 Task: Create a task  Implement a feature for users to share their location and find nearby friends , assign it to team member softage.7@softage.net in the project WorkFlow and update the status of the task to  Off Track , set the priority of the task to Medium.
Action: Mouse moved to (74, 502)
Screenshot: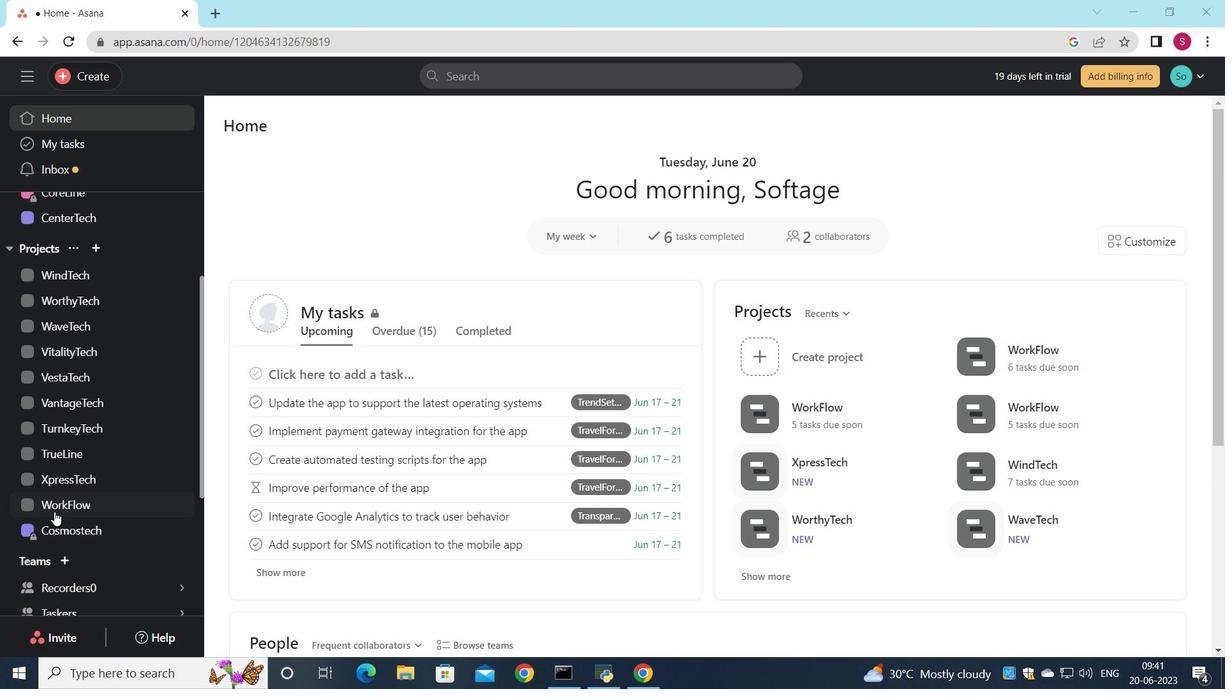 
Action: Mouse pressed left at (74, 502)
Screenshot: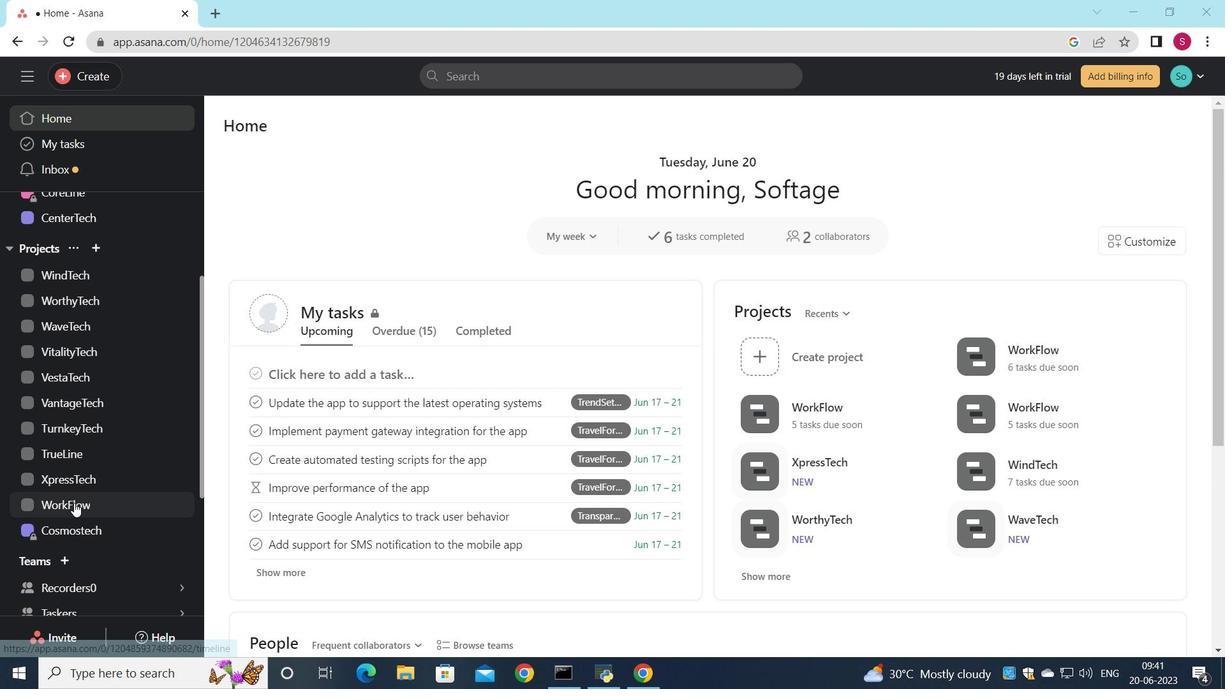 
Action: Mouse moved to (259, 201)
Screenshot: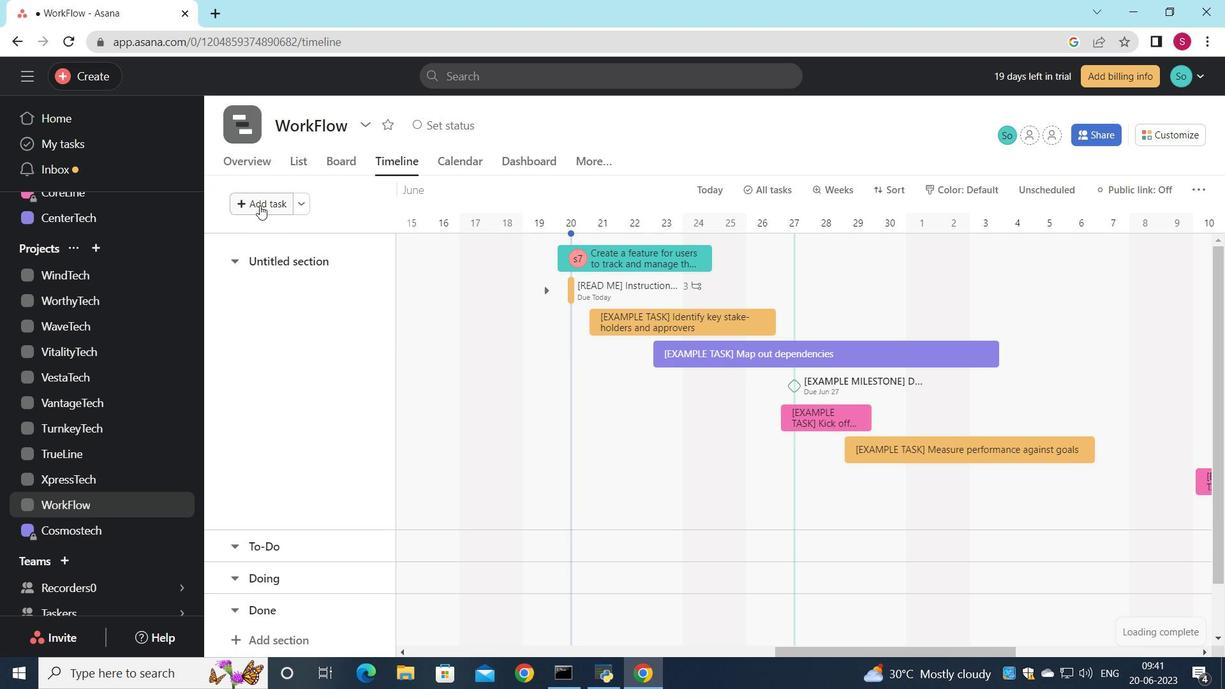 
Action: Mouse pressed left at (259, 201)
Screenshot: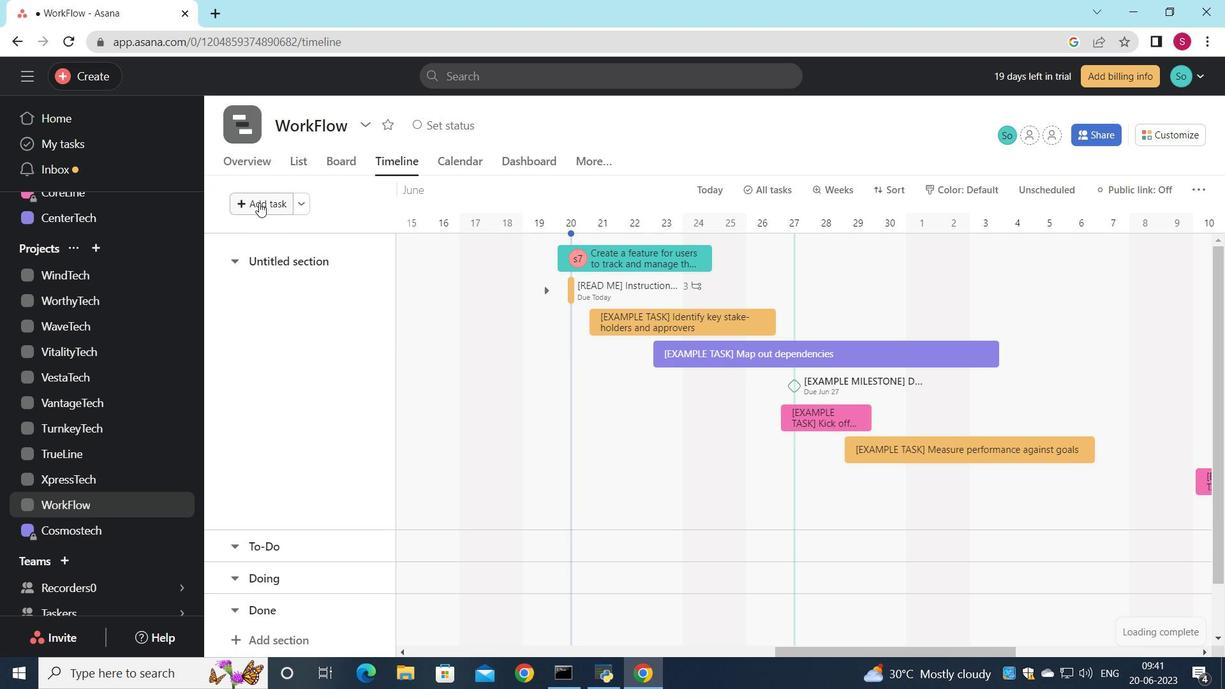 
Action: Mouse moved to (593, 238)
Screenshot: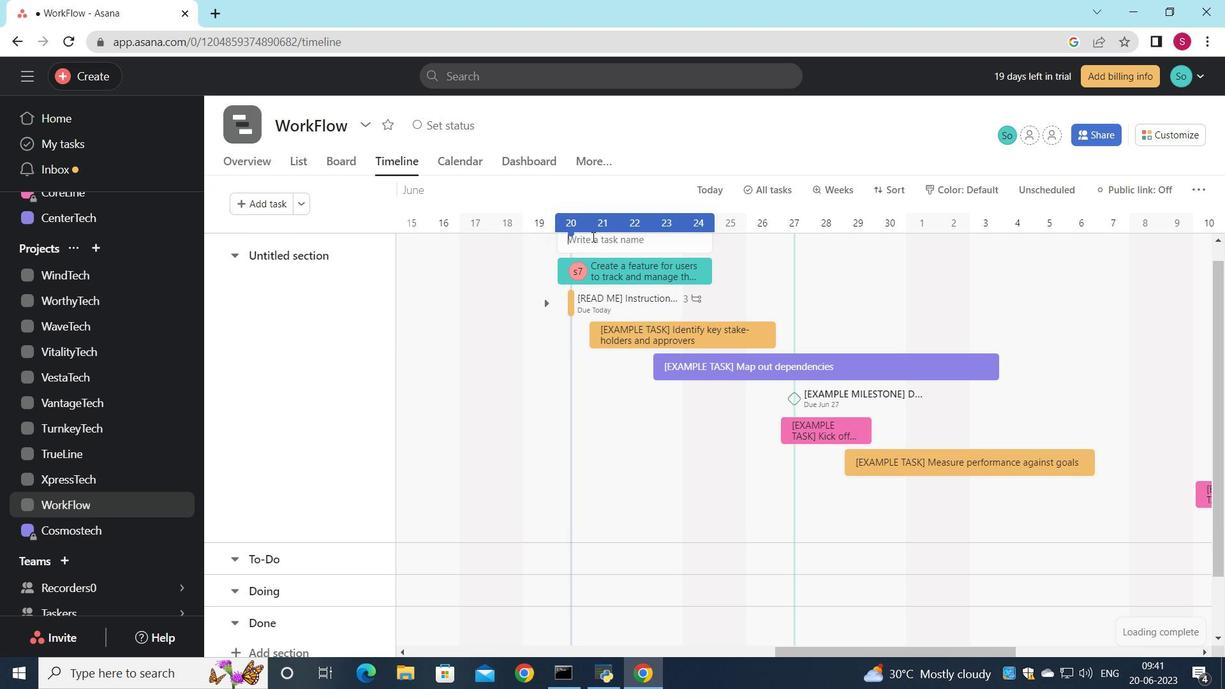 
Action: Mouse pressed left at (593, 238)
Screenshot: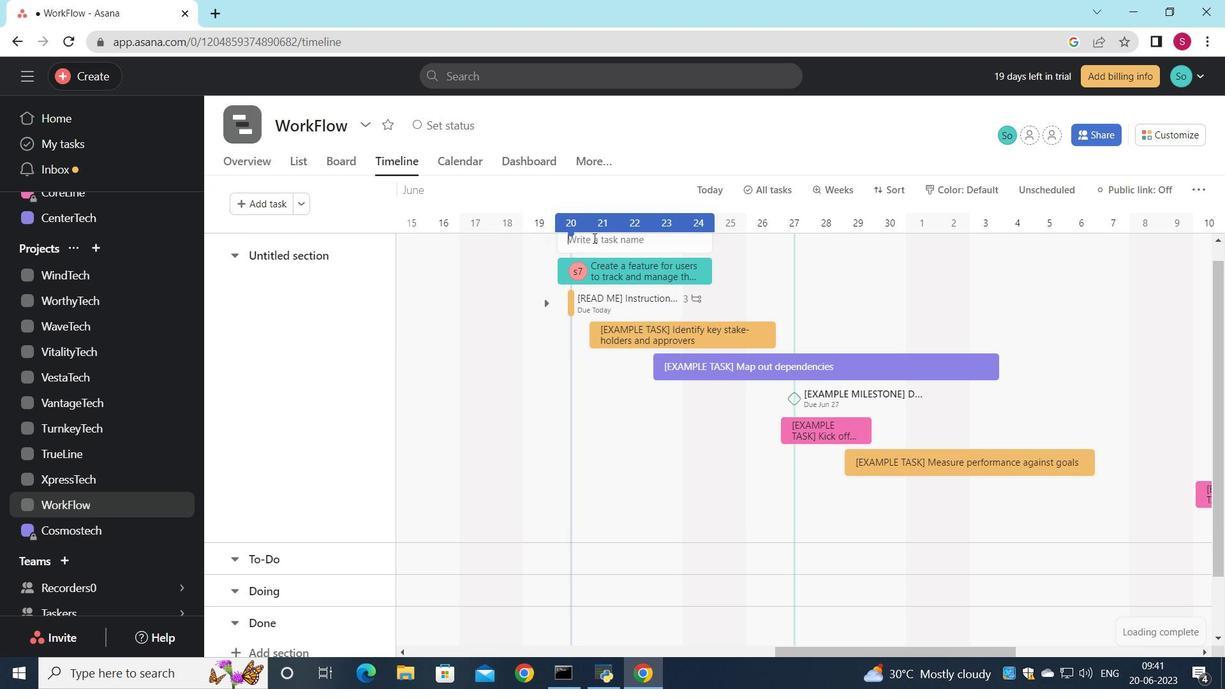 
Action: Key pressed <Key.shift>Implement<Key.space>a<Key.space>feature<Key.space>for<Key.space>users<Key.space>to<Key.space>share<Key.space>their<Key.space>location<Key.space>and<Key.space>find<Key.space>nearby<Key.space>friends<Key.enter>
Screenshot: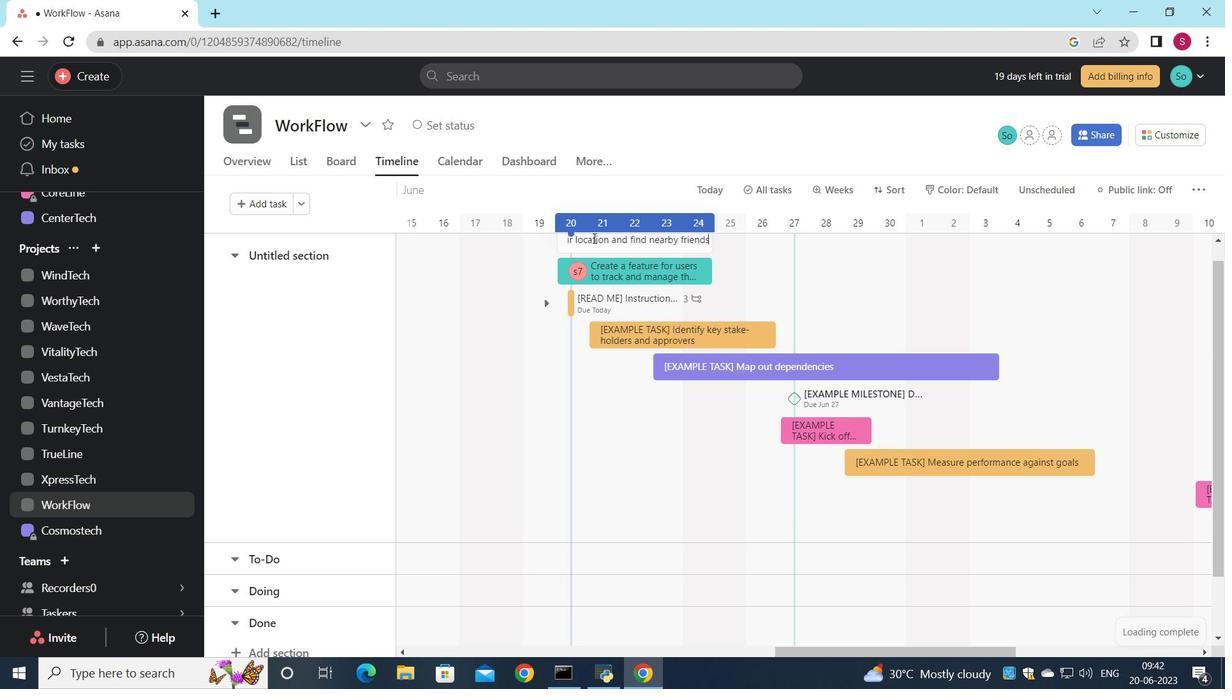 
Action: Mouse moved to (603, 236)
Screenshot: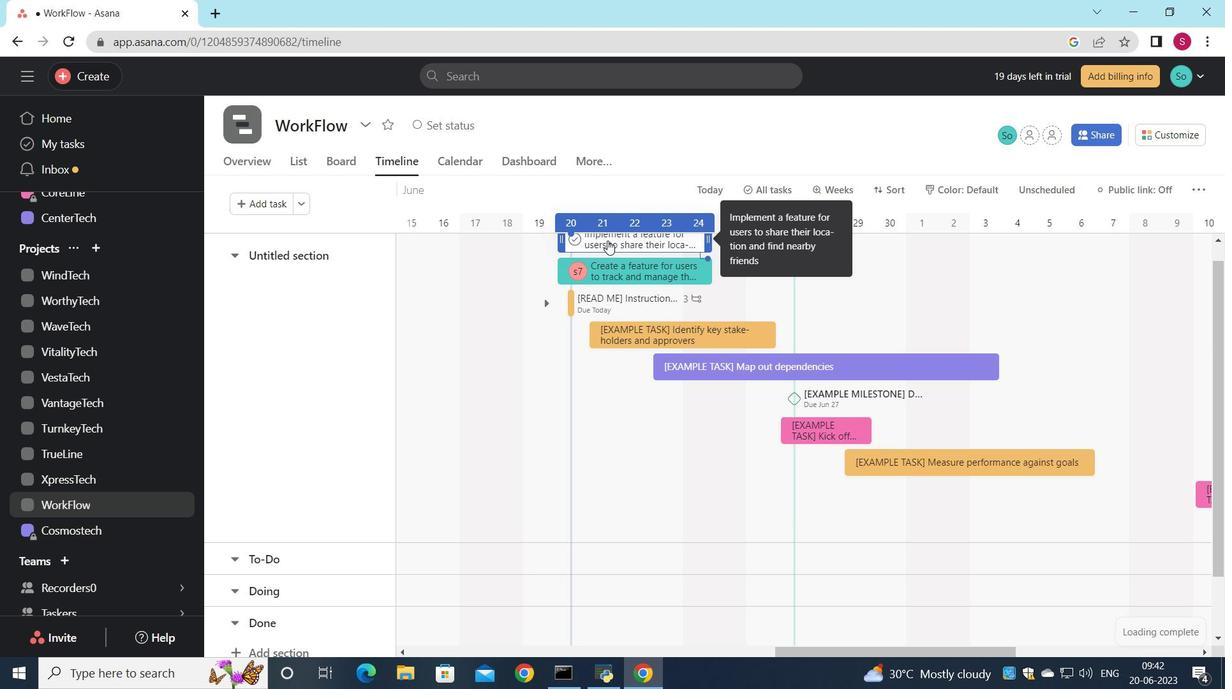 
Action: Mouse pressed left at (603, 236)
Screenshot: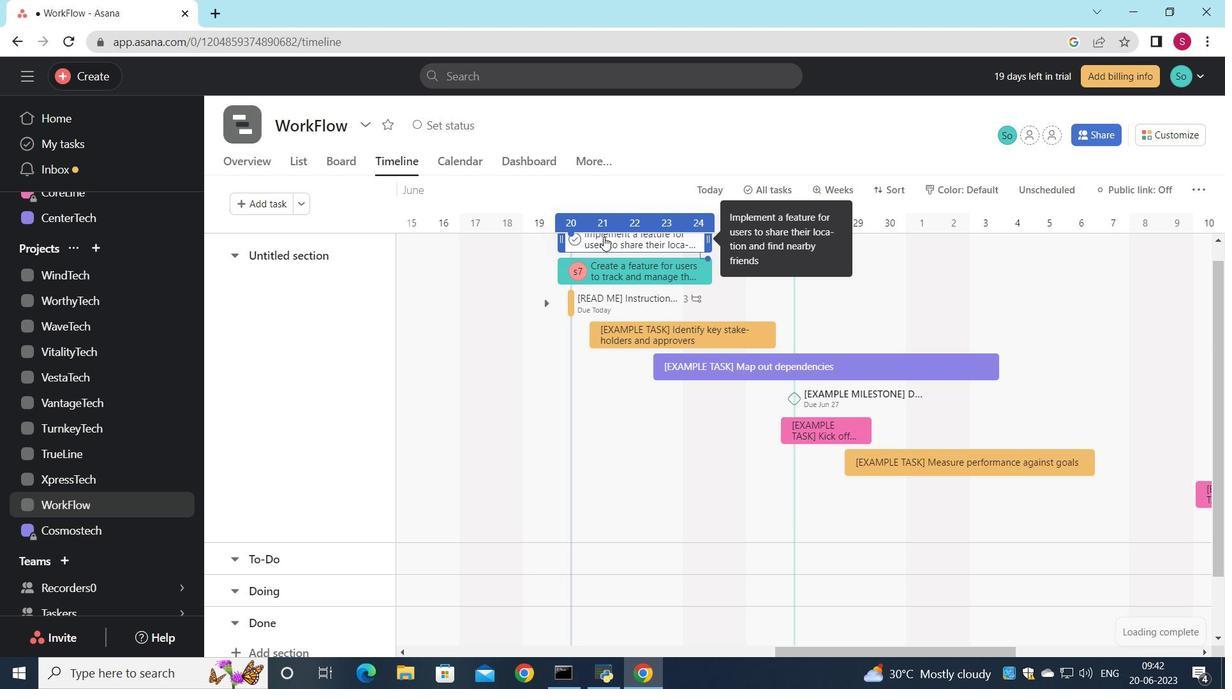 
Action: Mouse moved to (856, 311)
Screenshot: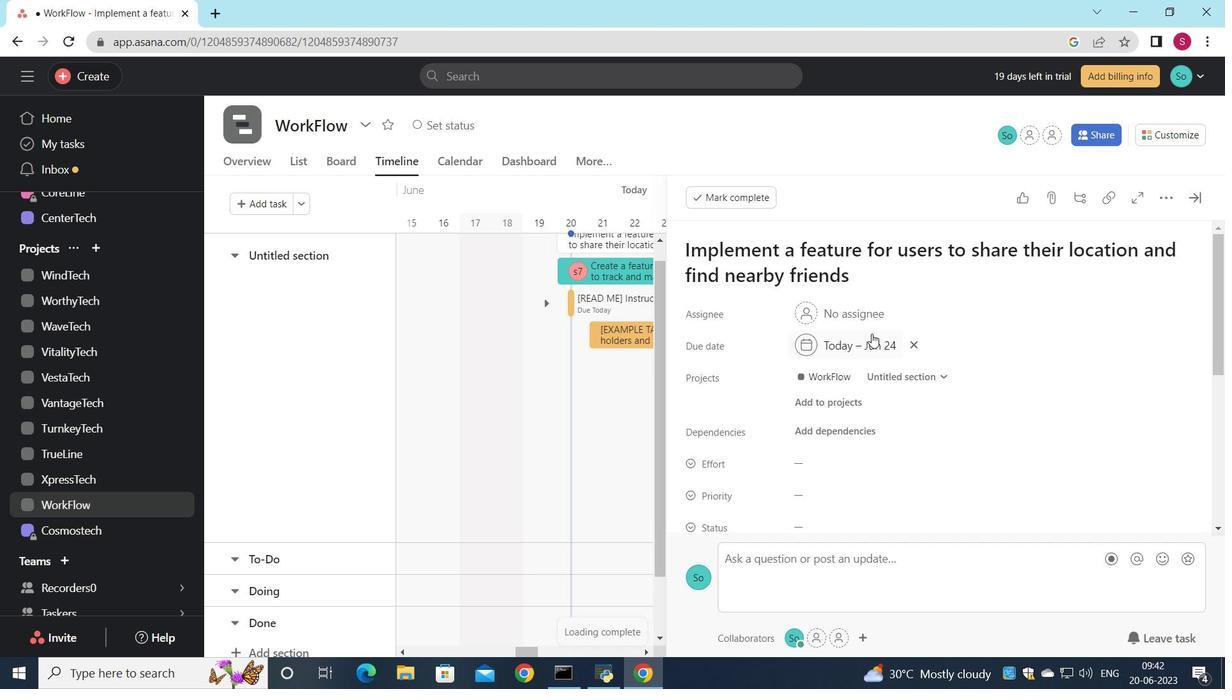 
Action: Mouse pressed left at (856, 311)
Screenshot: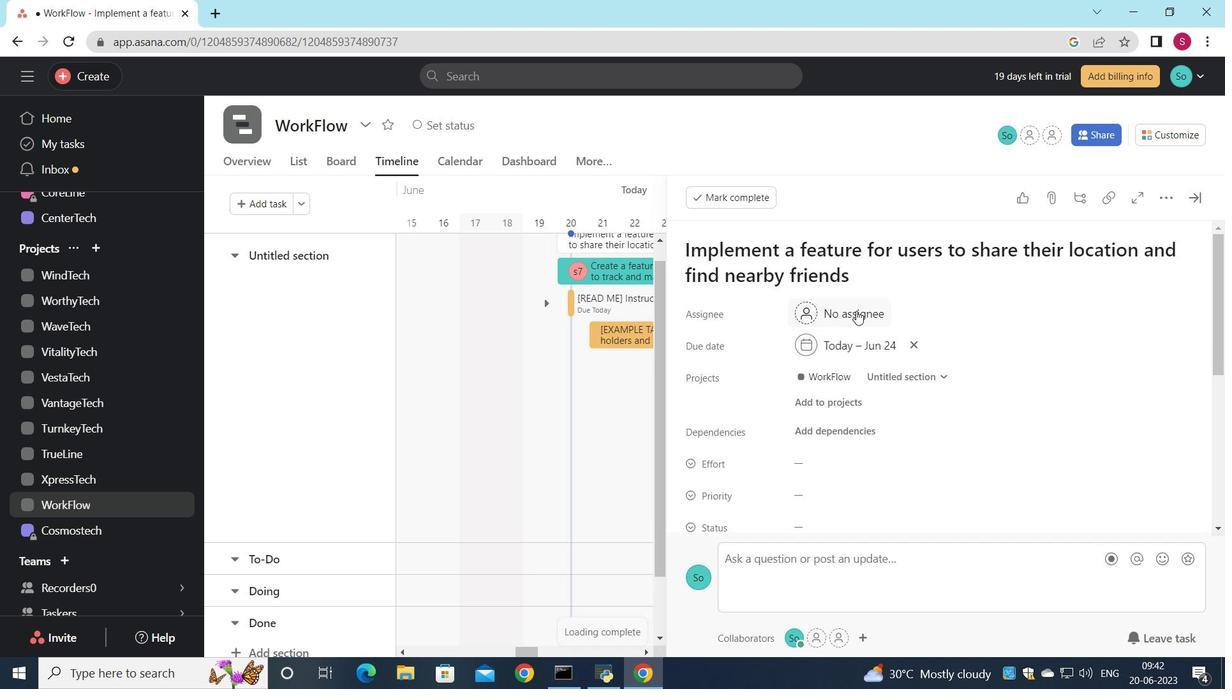 
Action: Key pressed softage.7<Key.shift>@softage.net
Screenshot: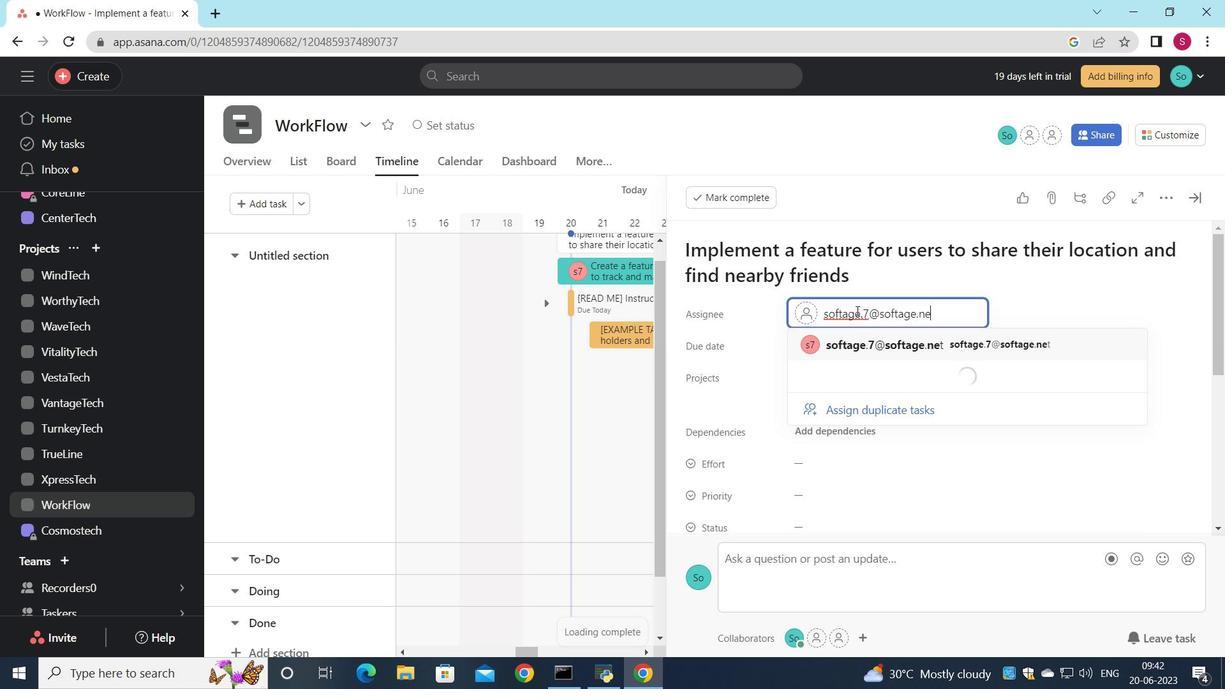
Action: Mouse moved to (881, 347)
Screenshot: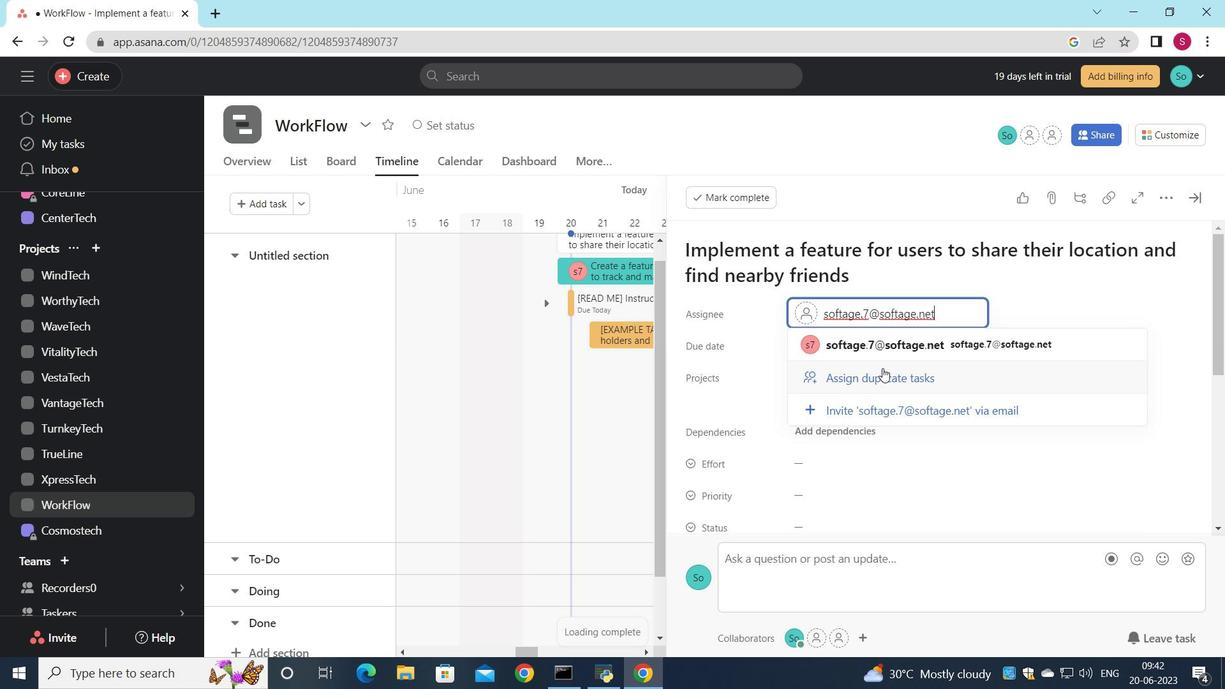 
Action: Mouse pressed left at (881, 347)
Screenshot: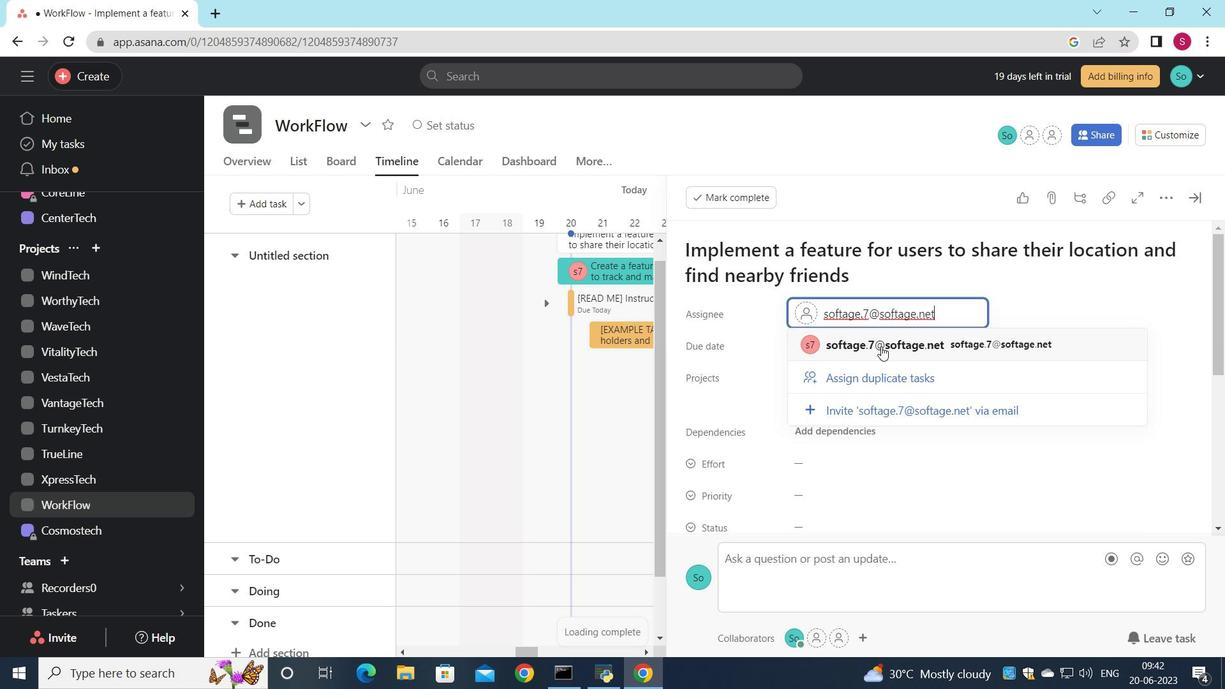 
Action: Mouse moved to (864, 397)
Screenshot: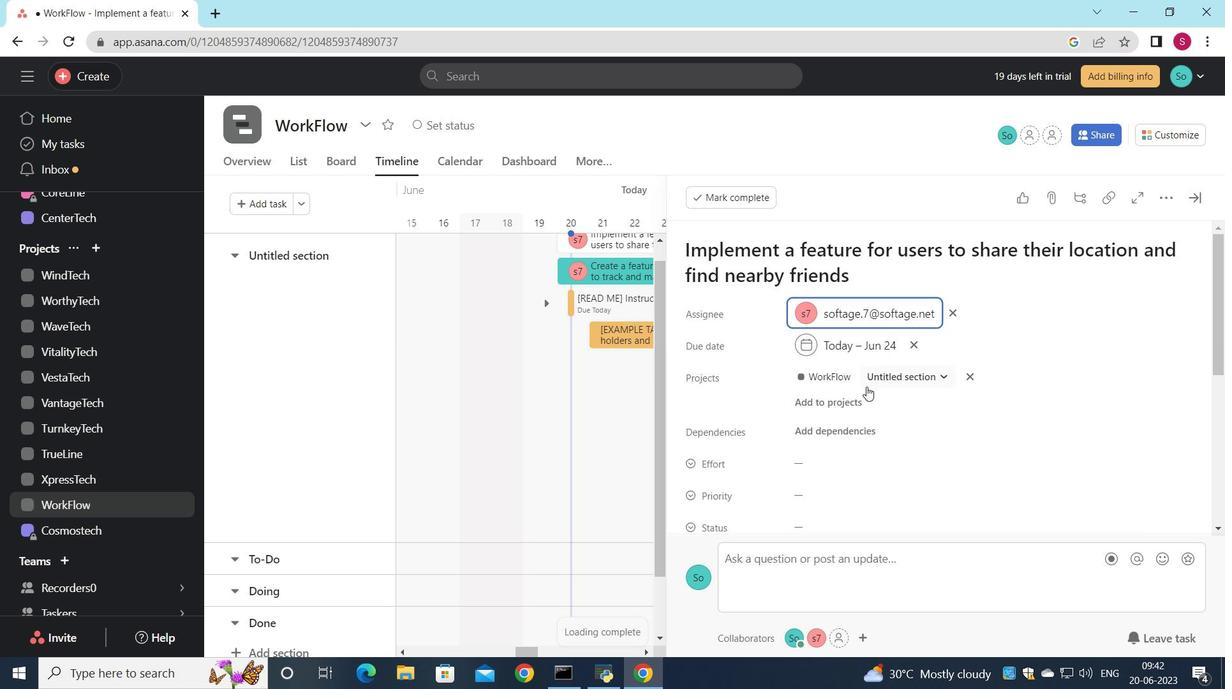 
Action: Mouse scrolled (864, 396) with delta (0, 0)
Screenshot: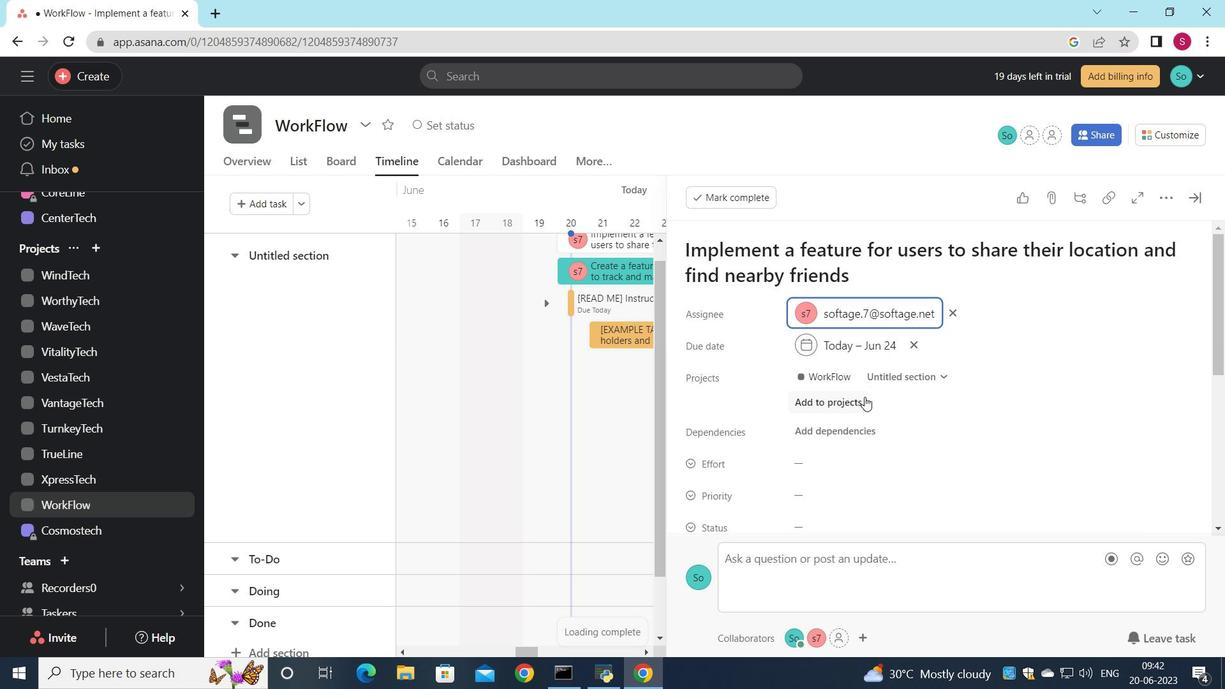 
Action: Mouse scrolled (864, 396) with delta (0, 0)
Screenshot: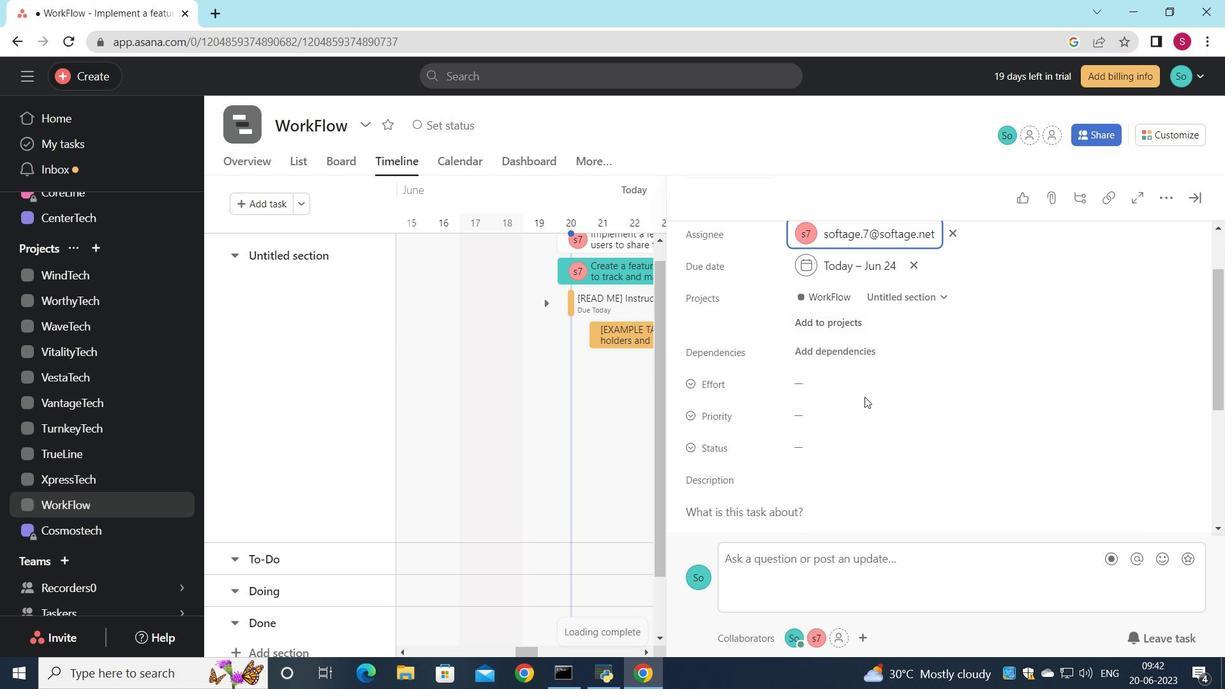 
Action: Mouse moved to (796, 355)
Screenshot: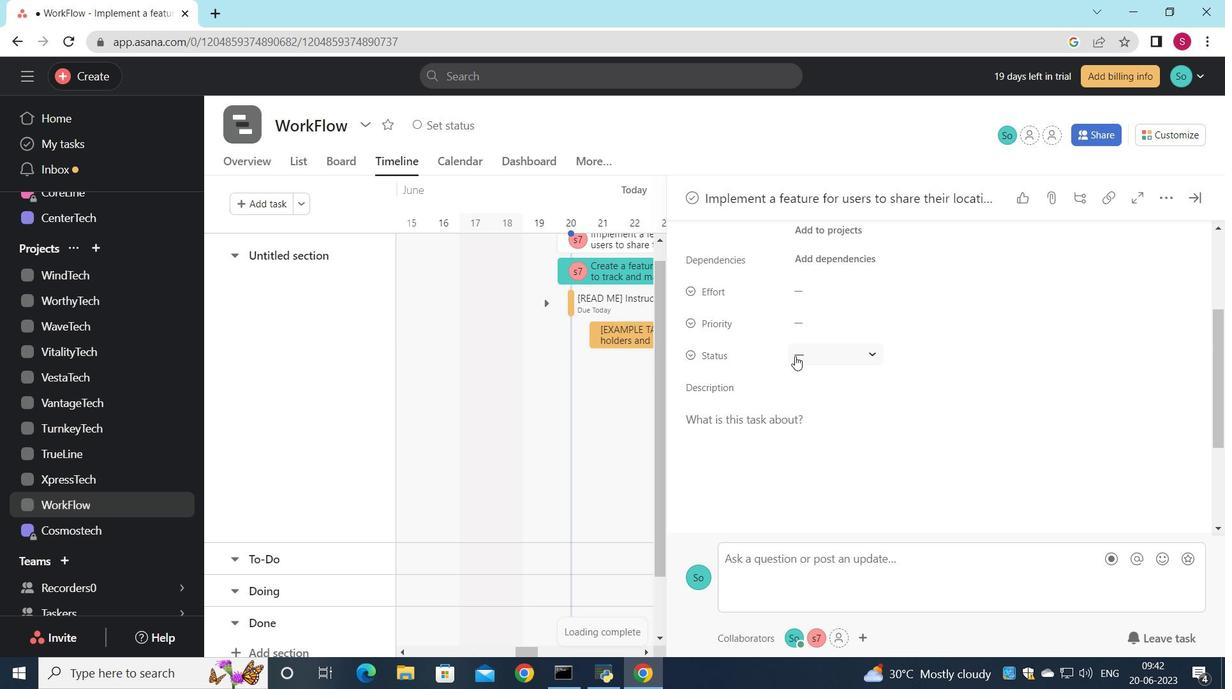
Action: Mouse pressed left at (796, 355)
Screenshot: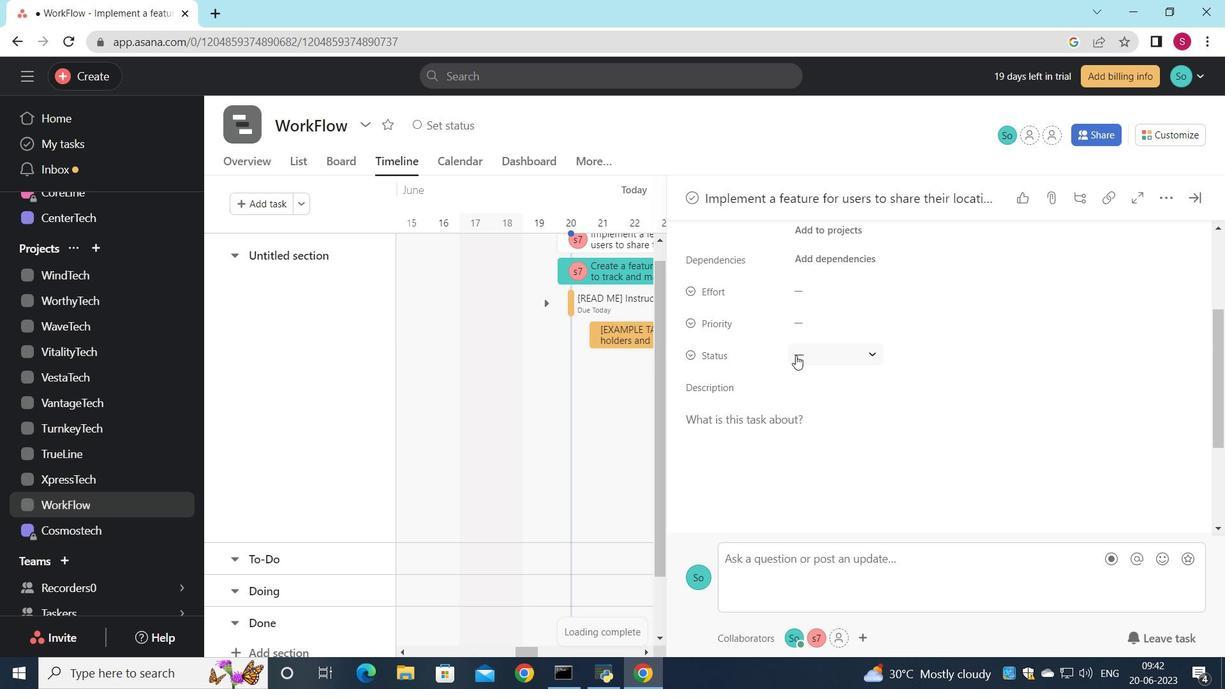 
Action: Mouse moved to (818, 365)
Screenshot: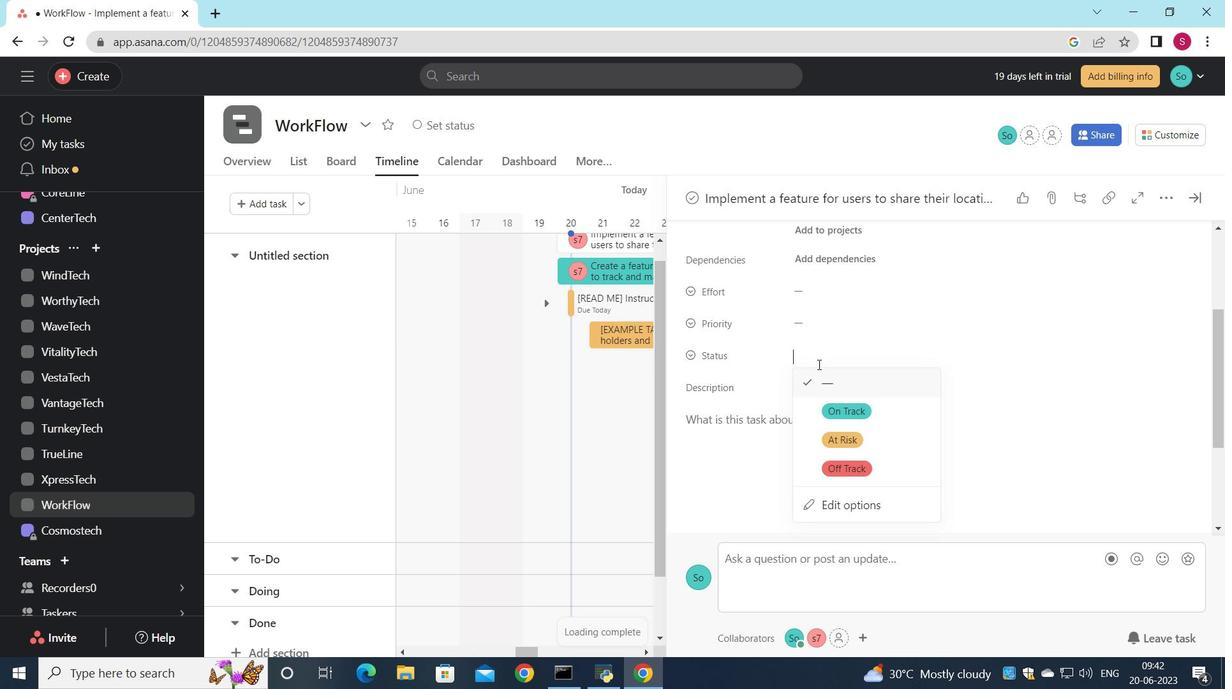 
Action: Mouse scrolled (818, 365) with delta (0, 0)
Screenshot: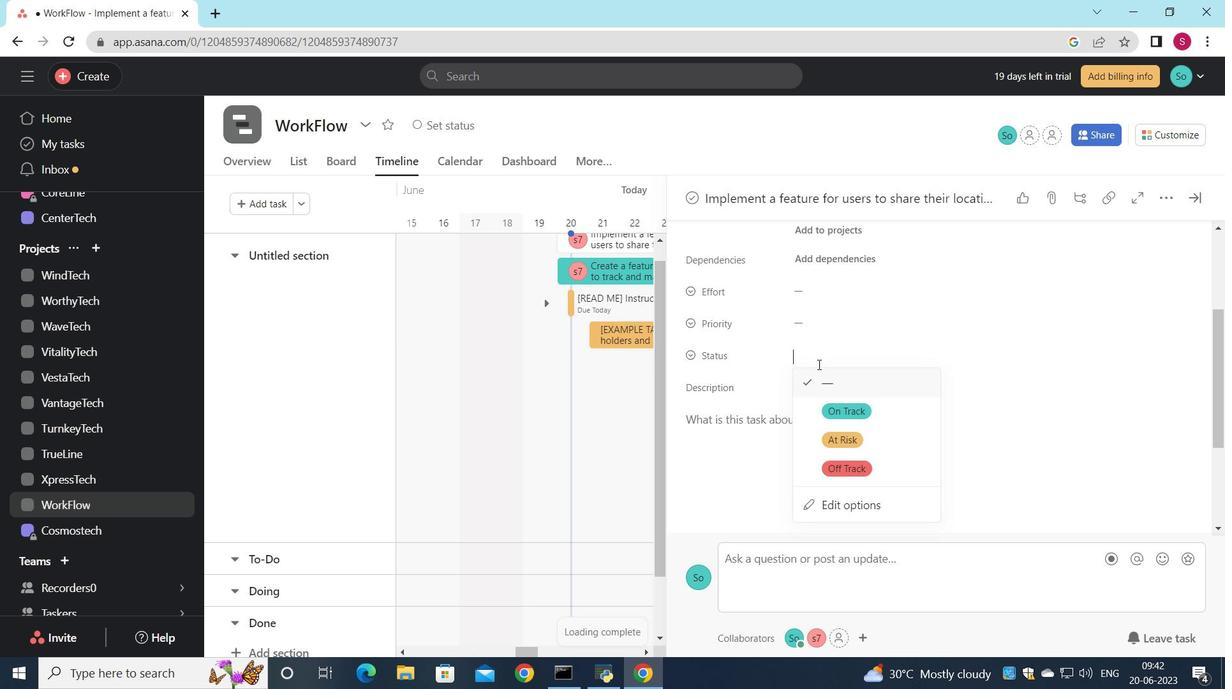 
Action: Mouse moved to (857, 466)
Screenshot: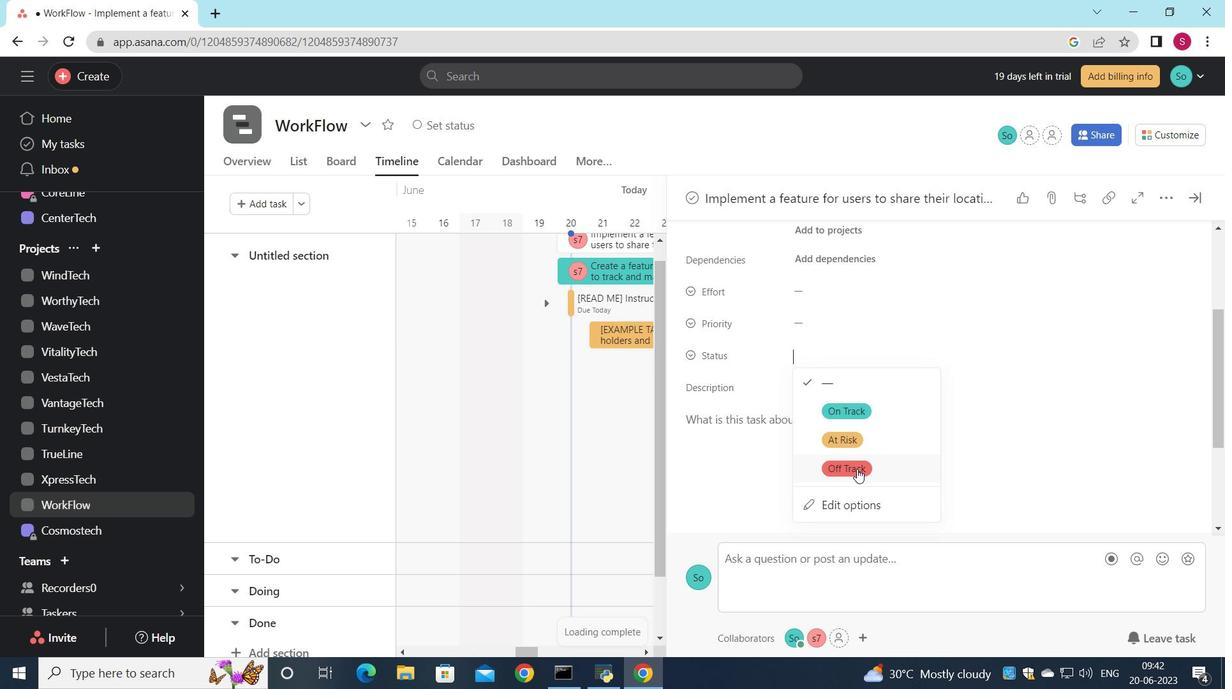
Action: Mouse pressed left at (857, 466)
Screenshot: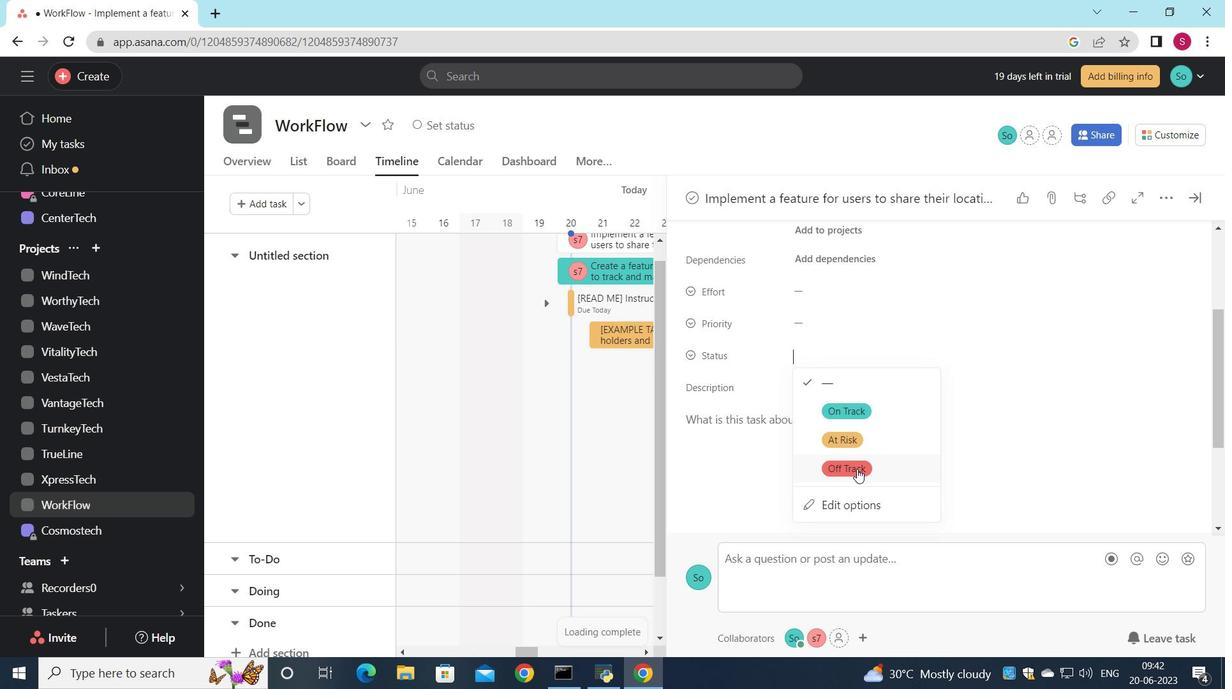 
Action: Mouse moved to (804, 318)
Screenshot: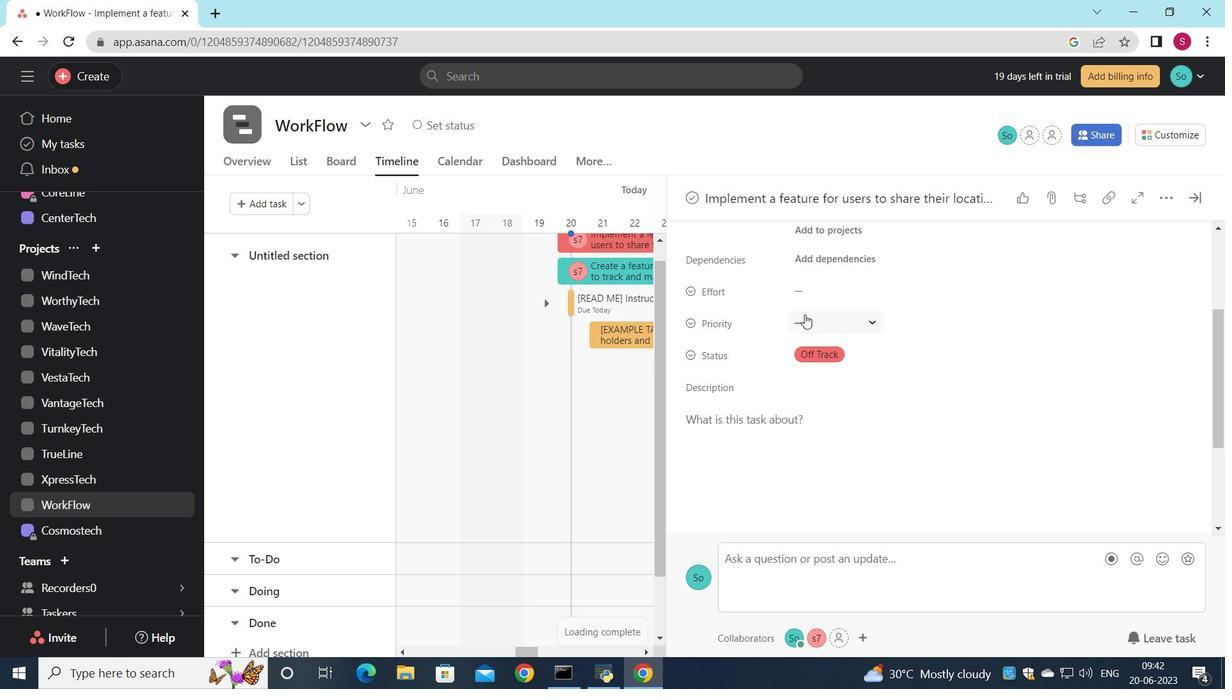 
Action: Mouse pressed left at (804, 318)
Screenshot: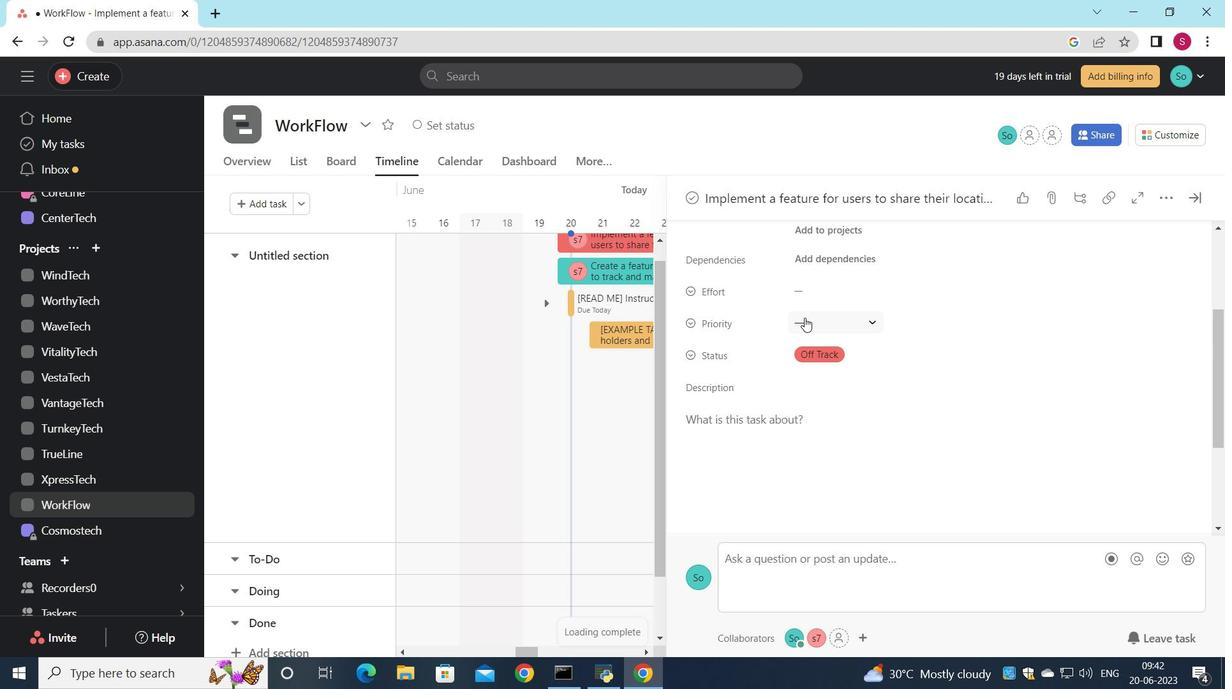 
Action: Mouse moved to (849, 406)
Screenshot: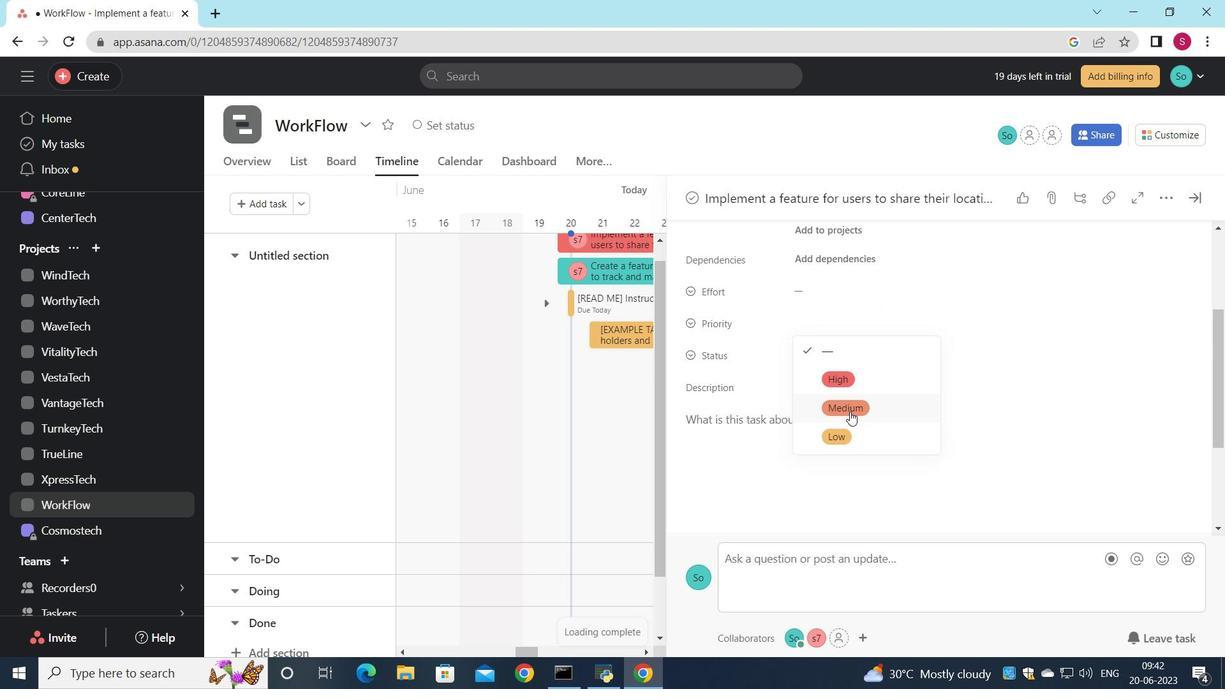 
Action: Mouse pressed left at (849, 406)
Screenshot: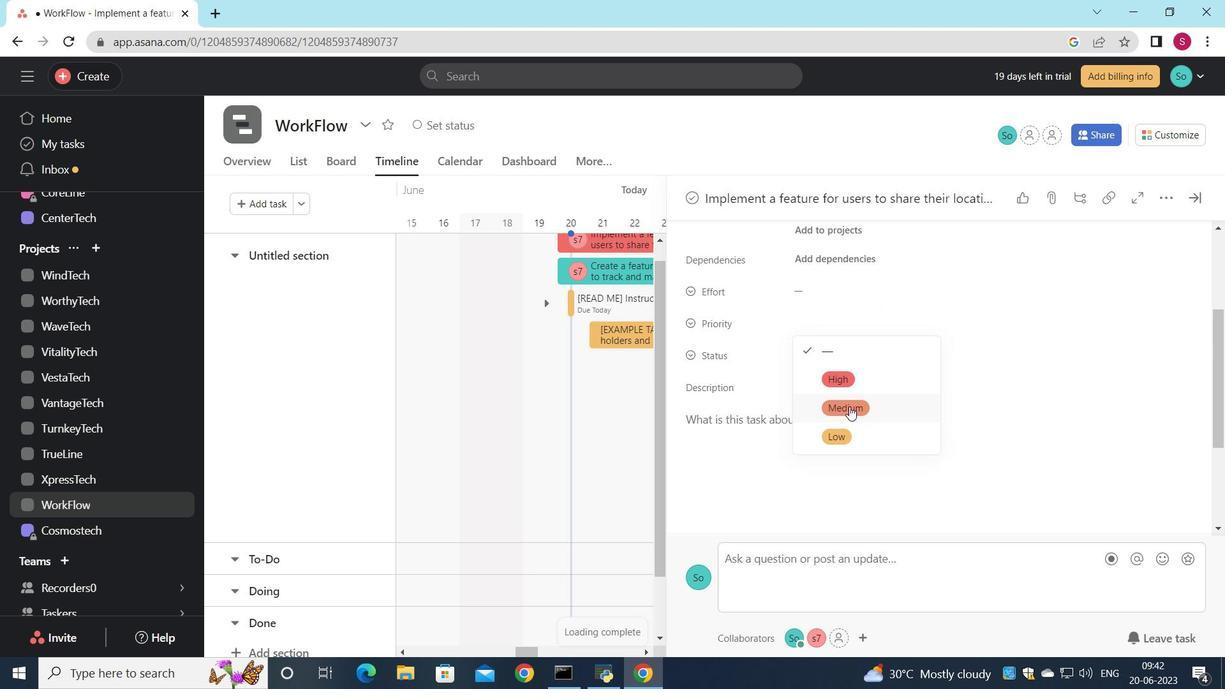 
Action: Mouse moved to (849, 409)
Screenshot: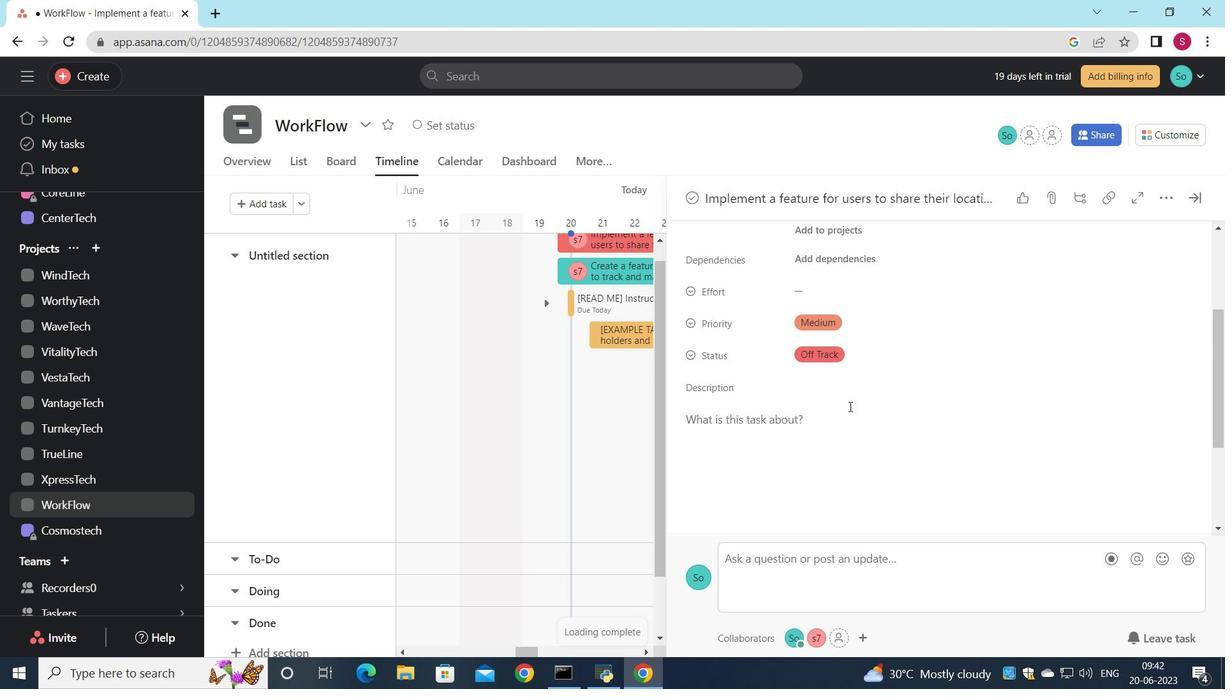 
